 Task: Create a 'product' object.
Action: Mouse moved to (1057, 80)
Screenshot: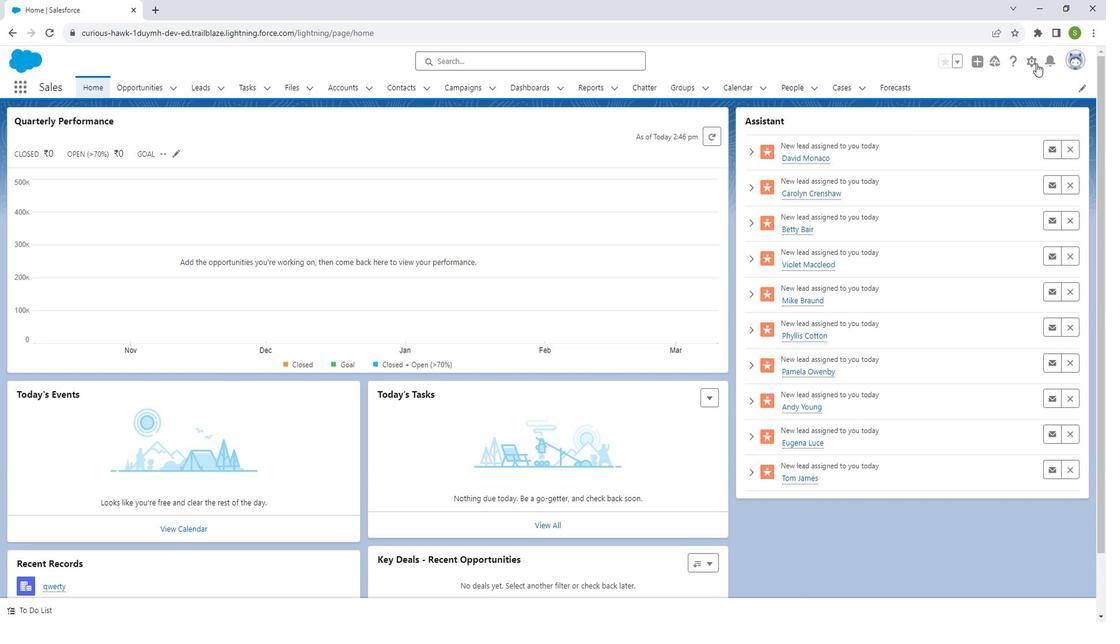 
Action: Mouse pressed left at (1057, 80)
Screenshot: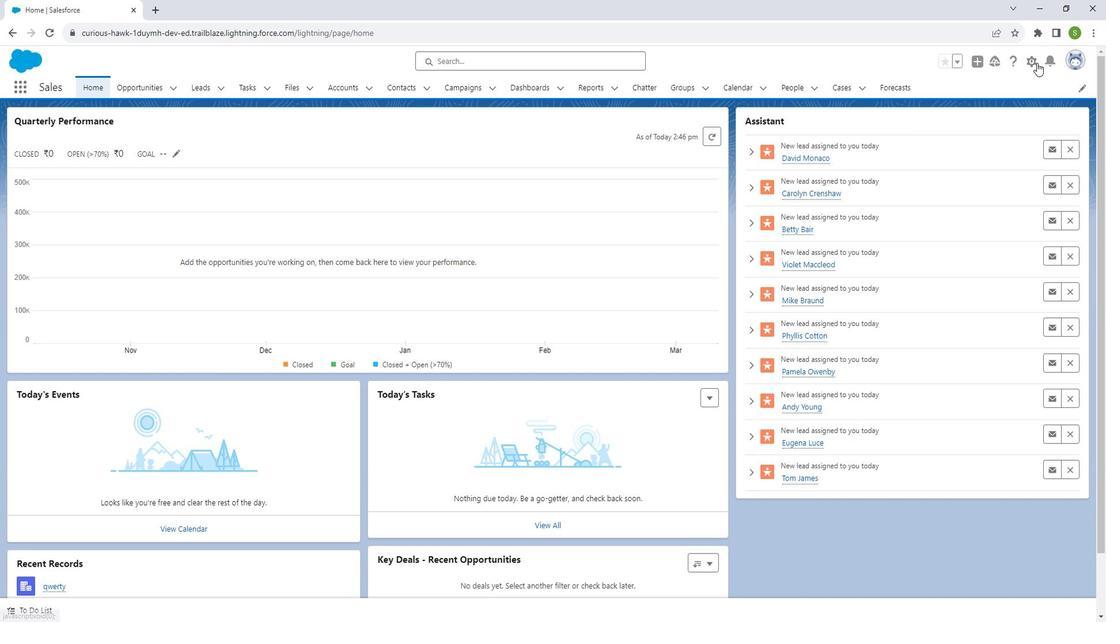 
Action: Mouse moved to (1027, 123)
Screenshot: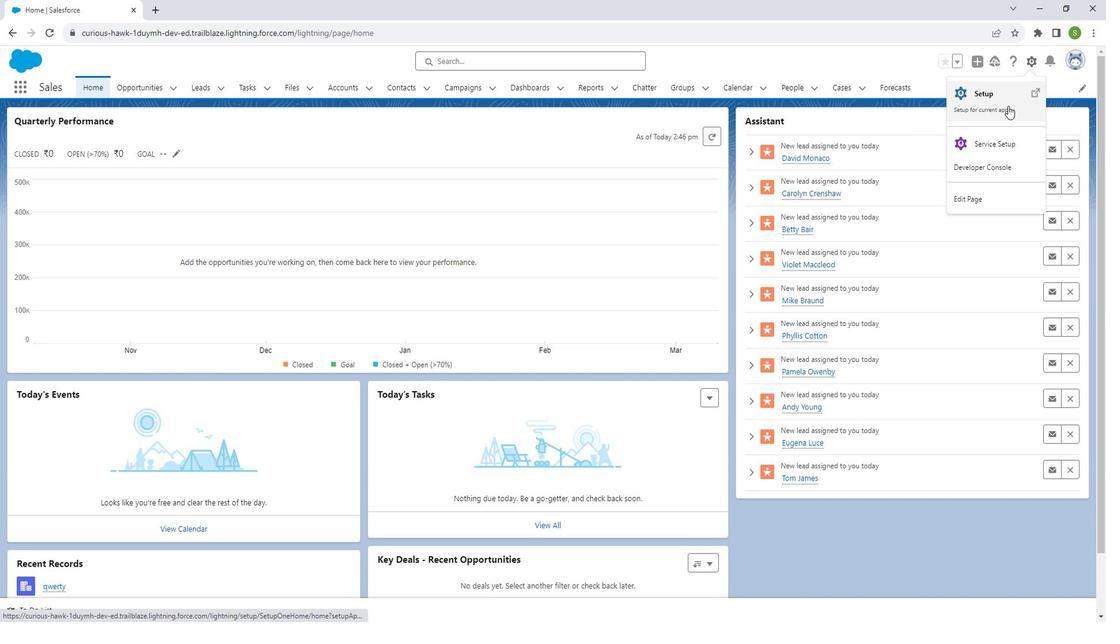 
Action: Mouse pressed left at (1027, 123)
Screenshot: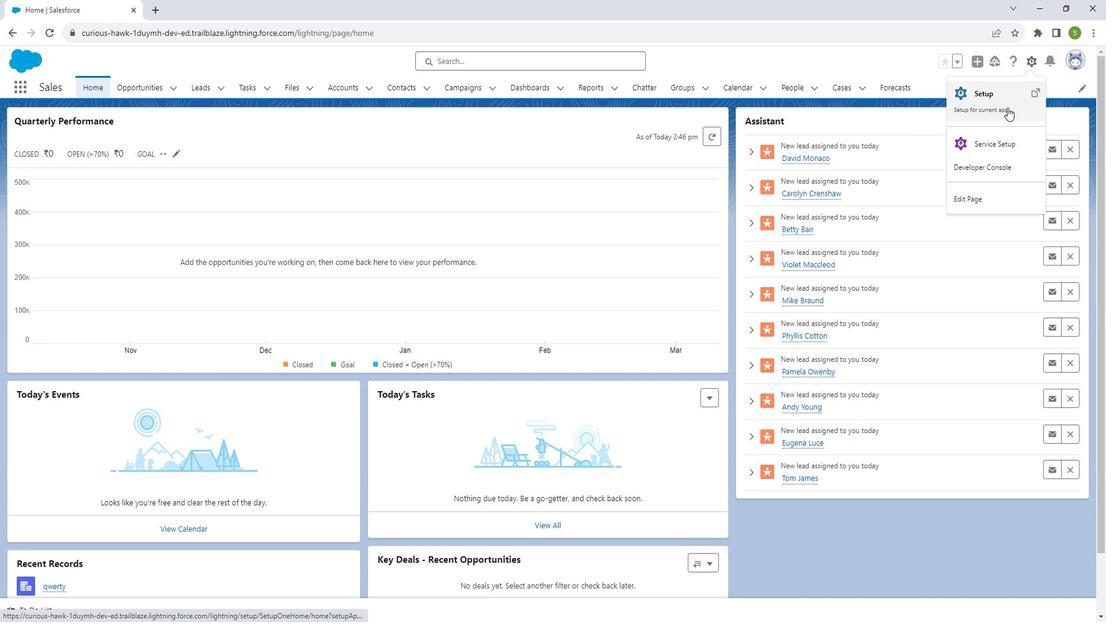
Action: Mouse moved to (165, 104)
Screenshot: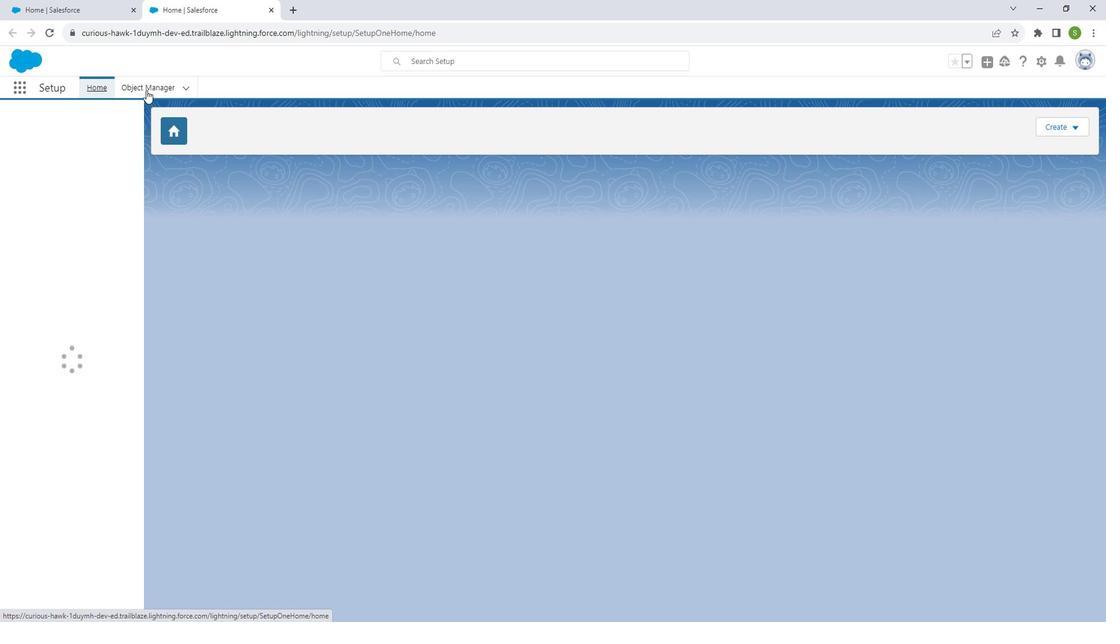 
Action: Mouse pressed left at (165, 104)
Screenshot: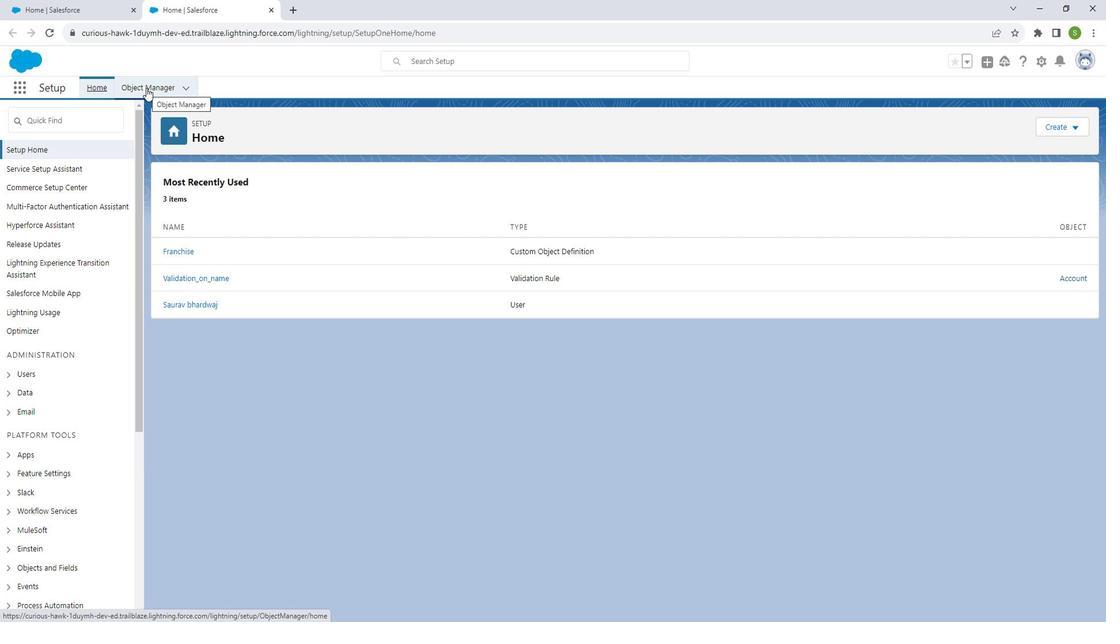 
Action: Mouse moved to (1104, 136)
Screenshot: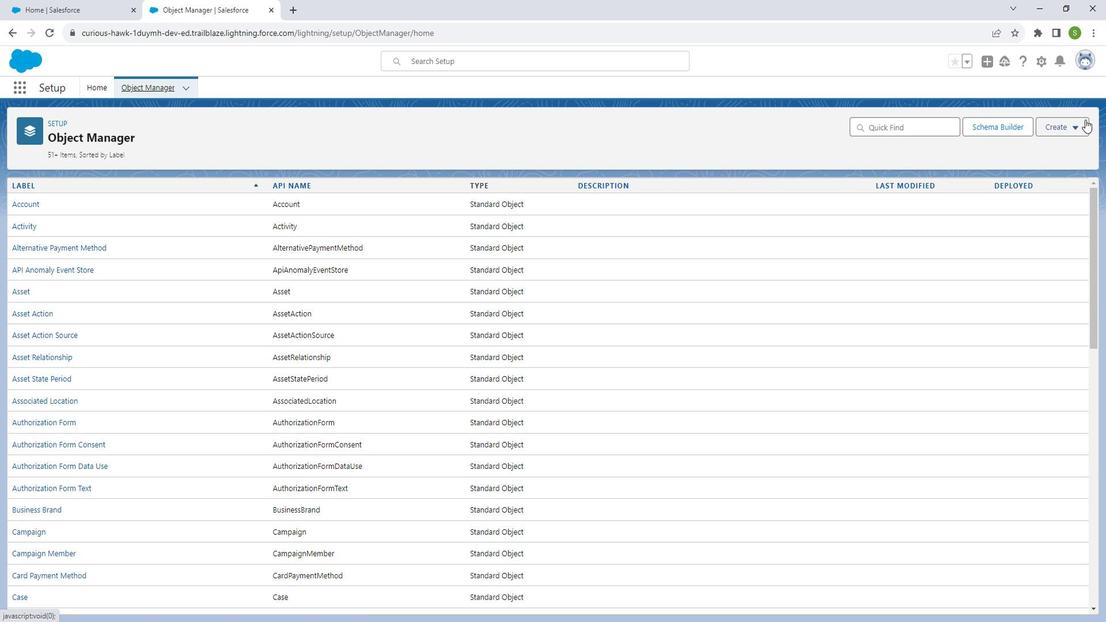 
Action: Mouse pressed left at (1104, 136)
Screenshot: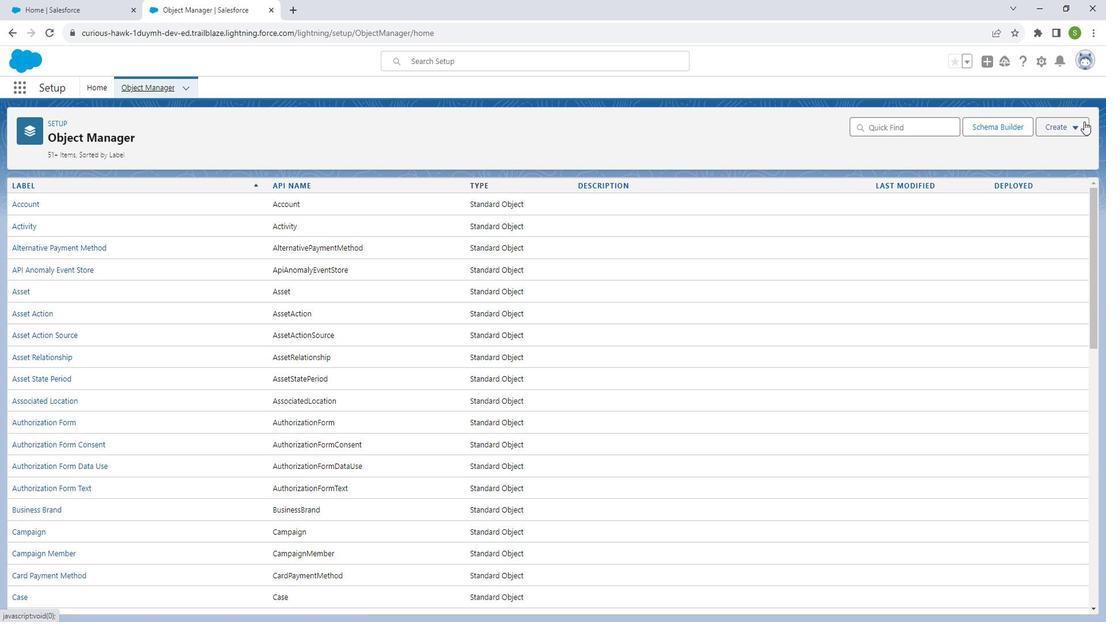 
Action: Mouse moved to (1057, 174)
Screenshot: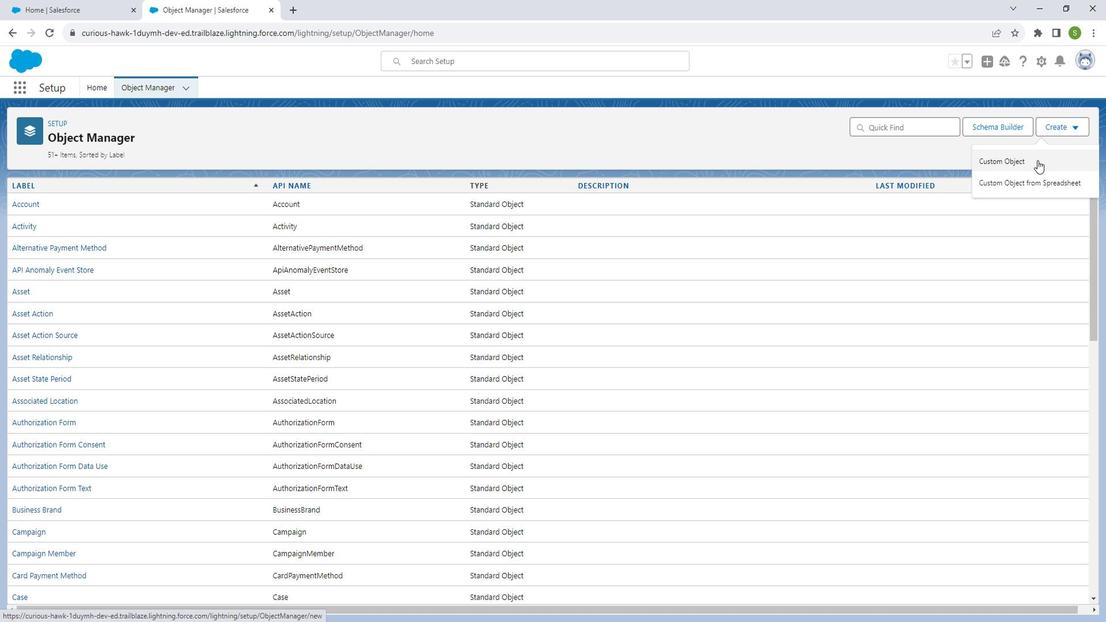 
Action: Mouse pressed left at (1057, 174)
Screenshot: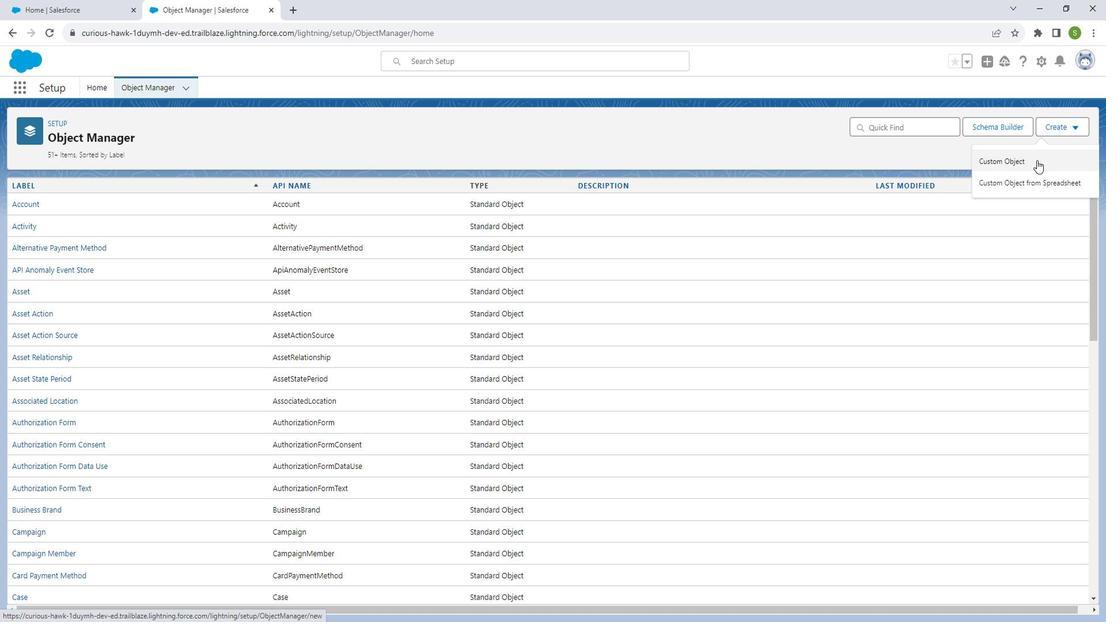 
Action: Mouse moved to (269, 289)
Screenshot: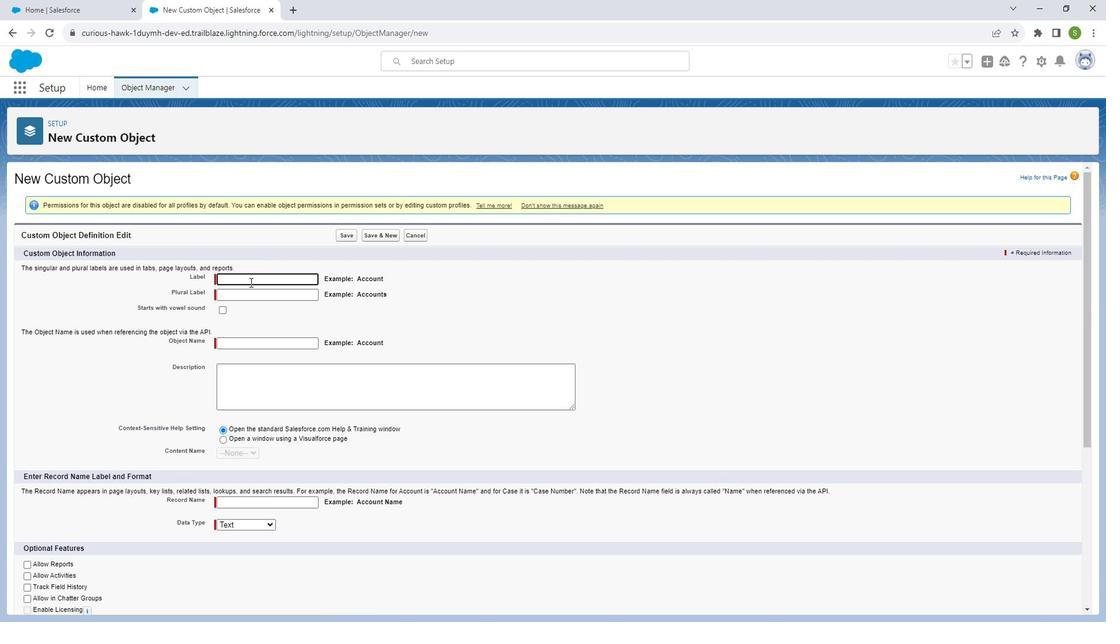 
Action: Mouse pressed left at (269, 289)
Screenshot: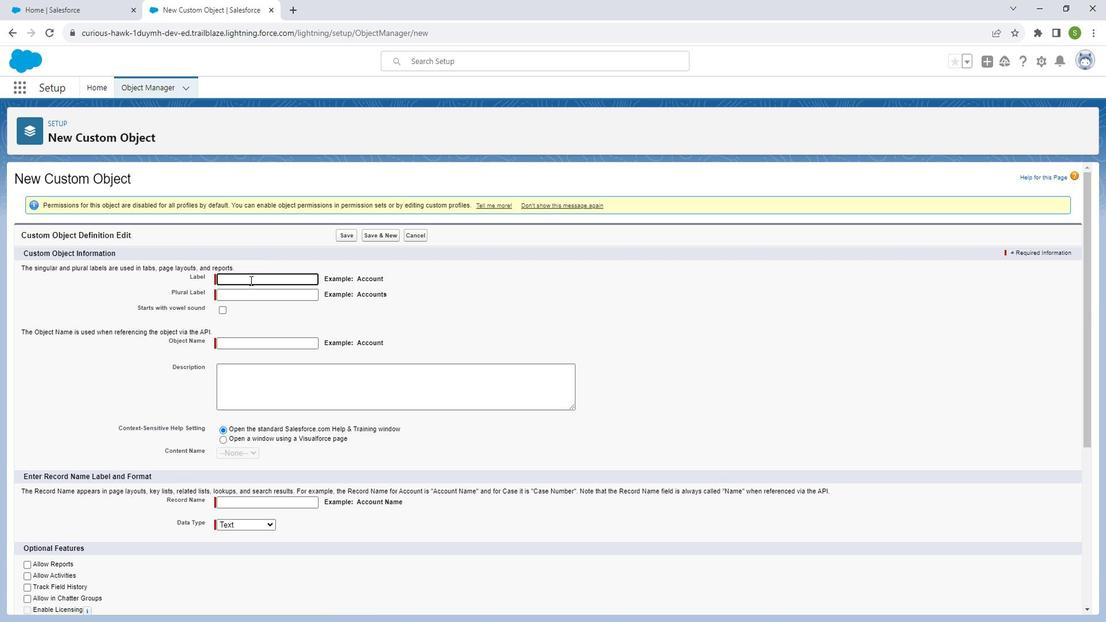 
Action: Key pressed <Key.shift_r>Product
Screenshot: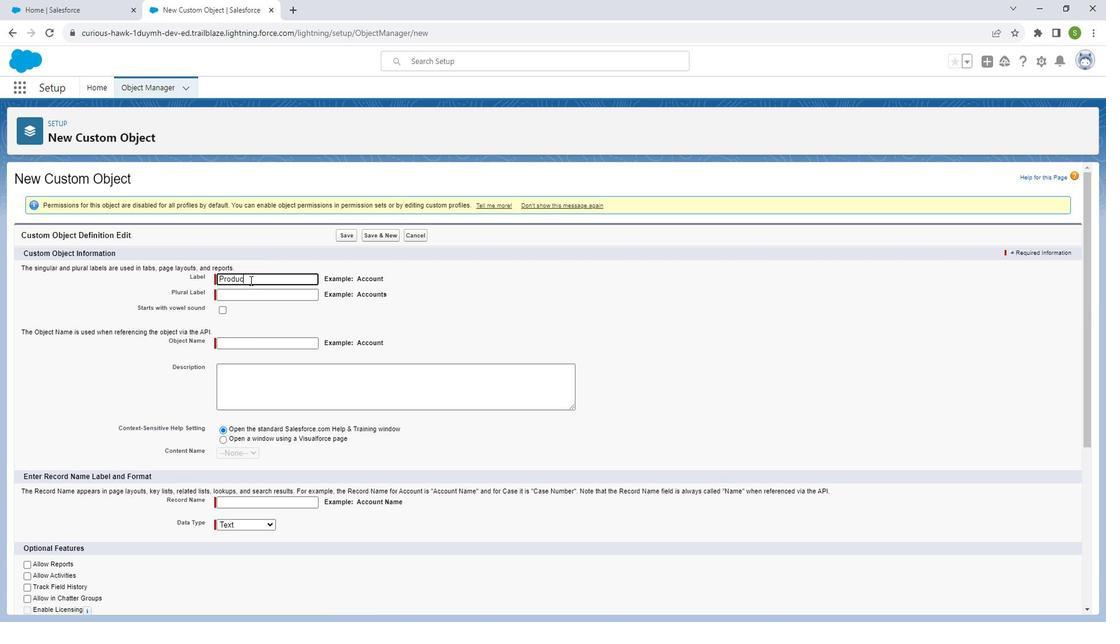 
Action: Mouse moved to (267, 303)
Screenshot: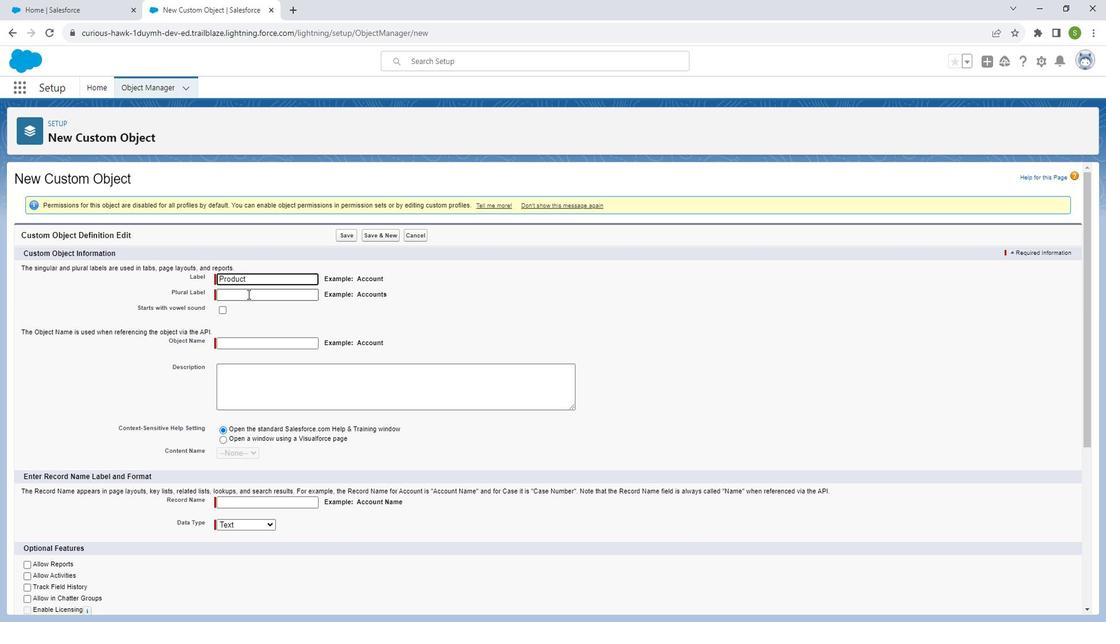 
Action: Mouse pressed left at (267, 303)
Screenshot: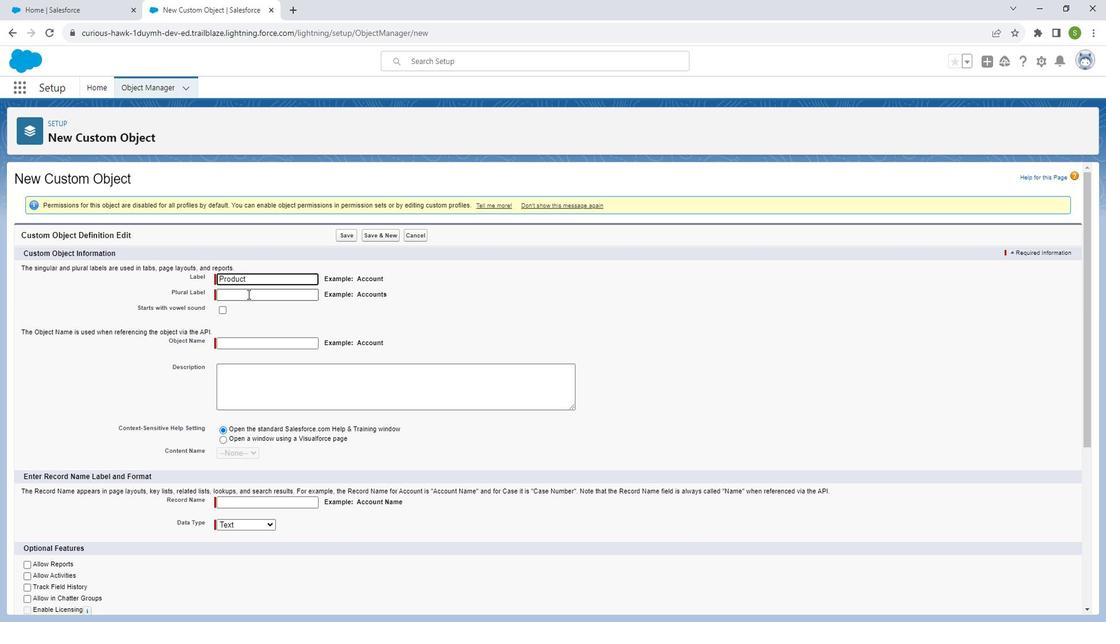 
Action: Key pressed <Key.shift_r>Products
Screenshot: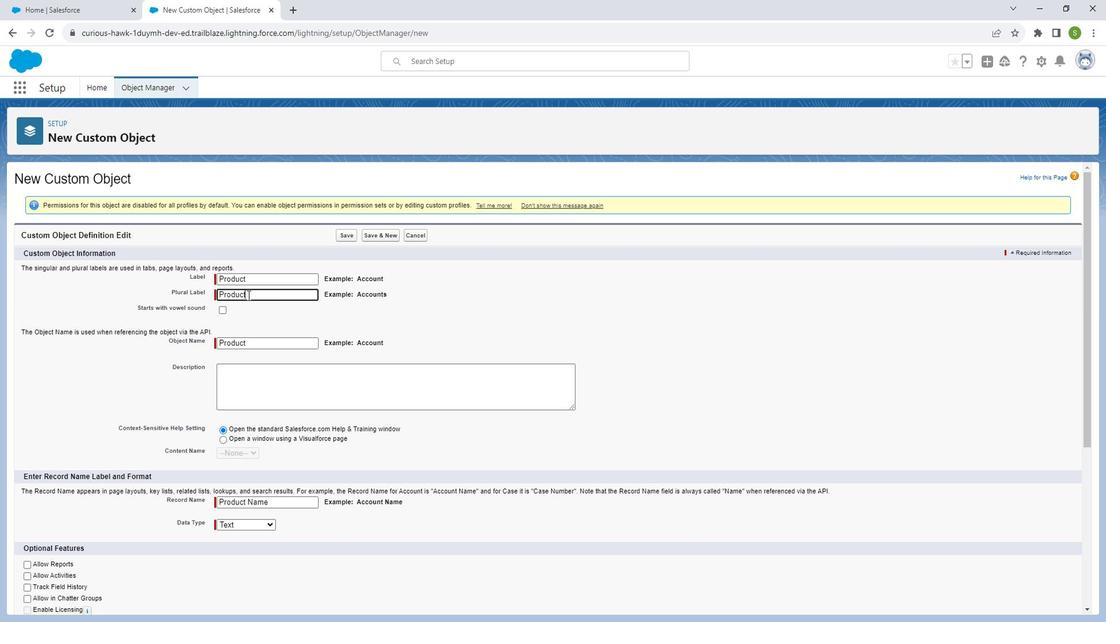 
Action: Mouse moved to (157, 491)
Screenshot: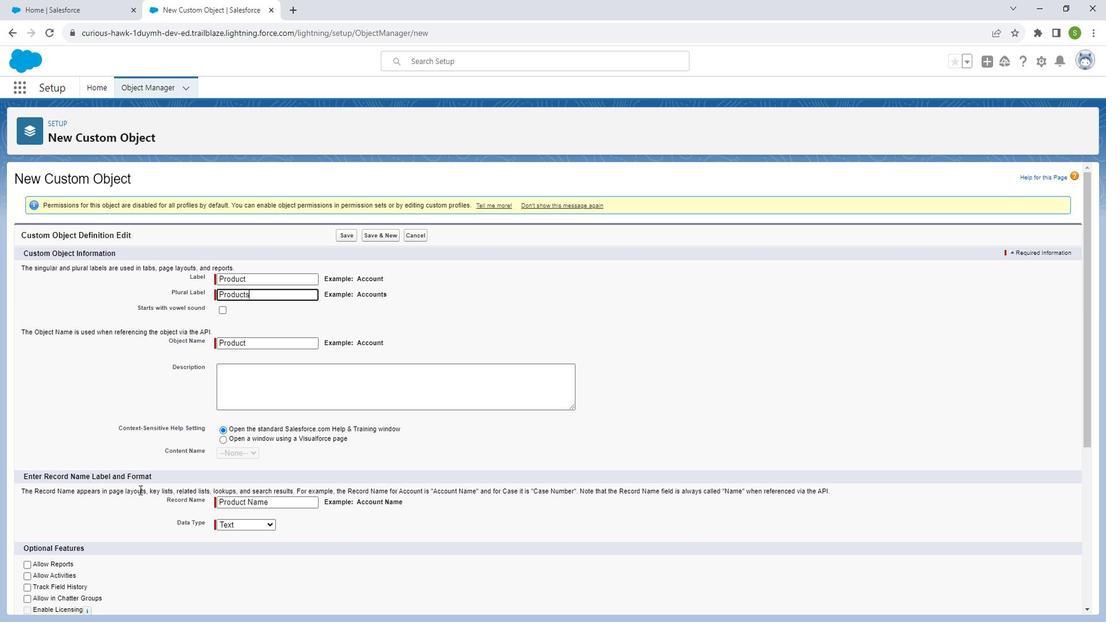 
Action: Mouse scrolled (157, 491) with delta (0, 0)
Screenshot: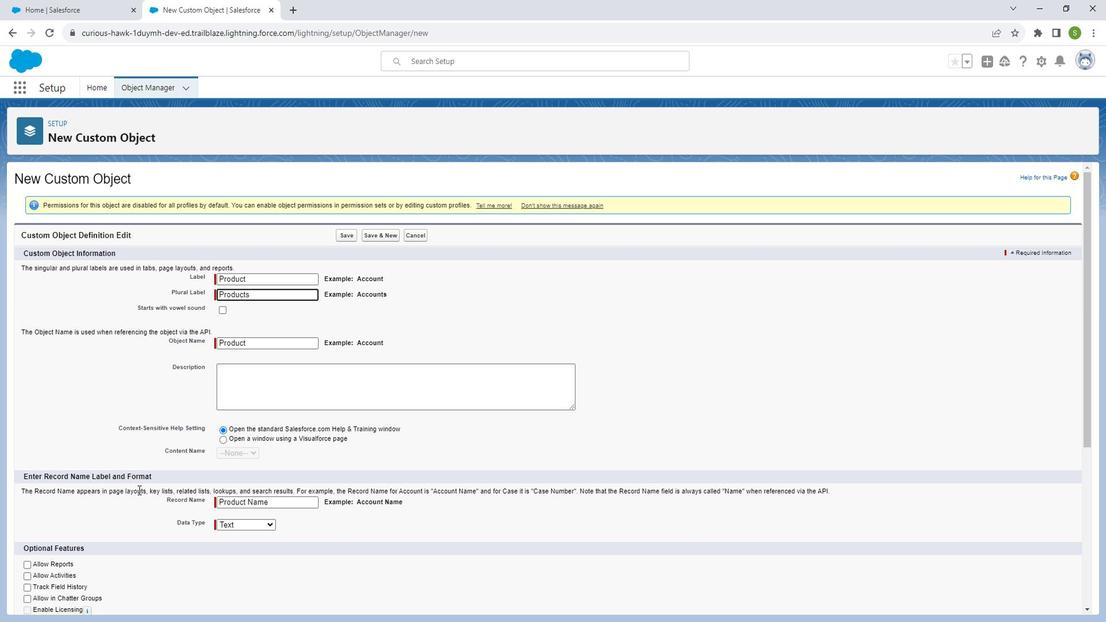 
Action: Mouse moved to (156, 493)
Screenshot: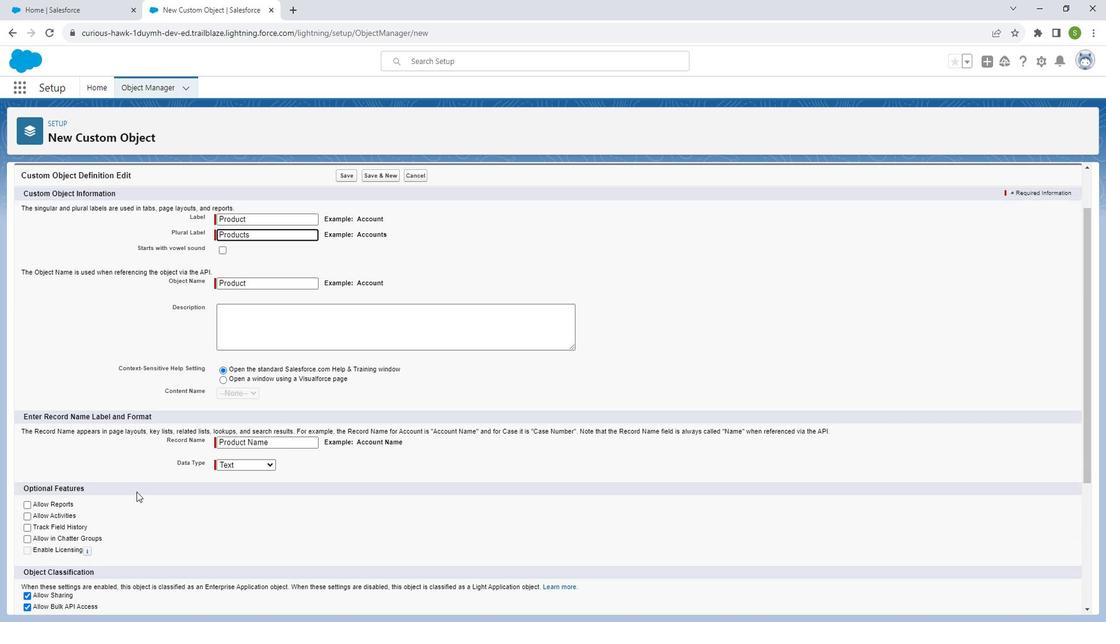 
Action: Mouse scrolled (156, 492) with delta (0, 0)
Screenshot: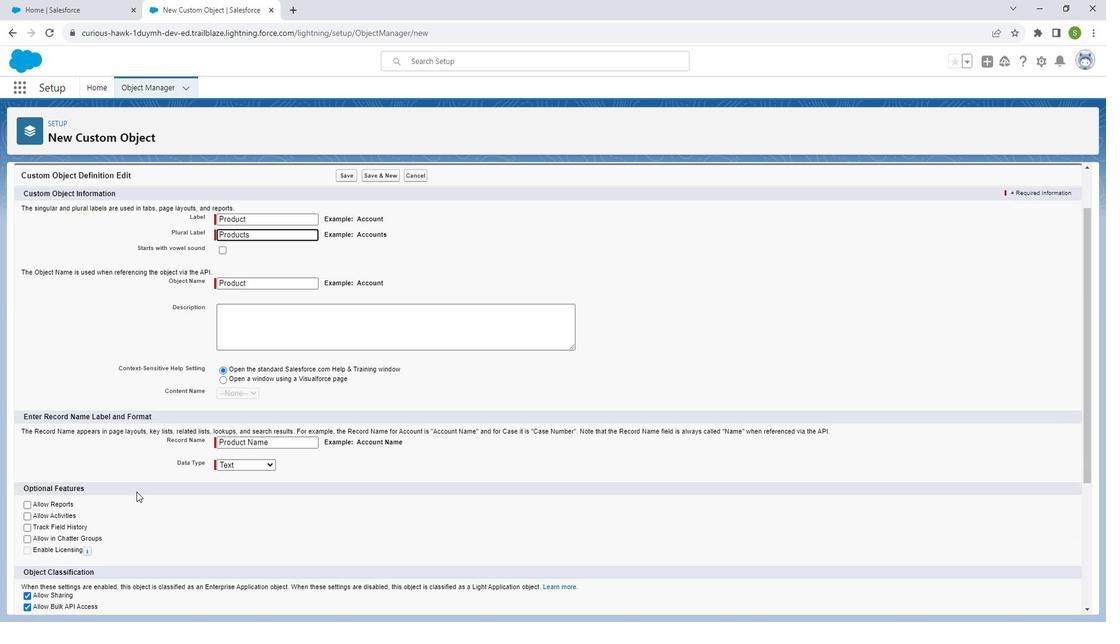 
Action: Mouse moved to (74, 444)
Screenshot: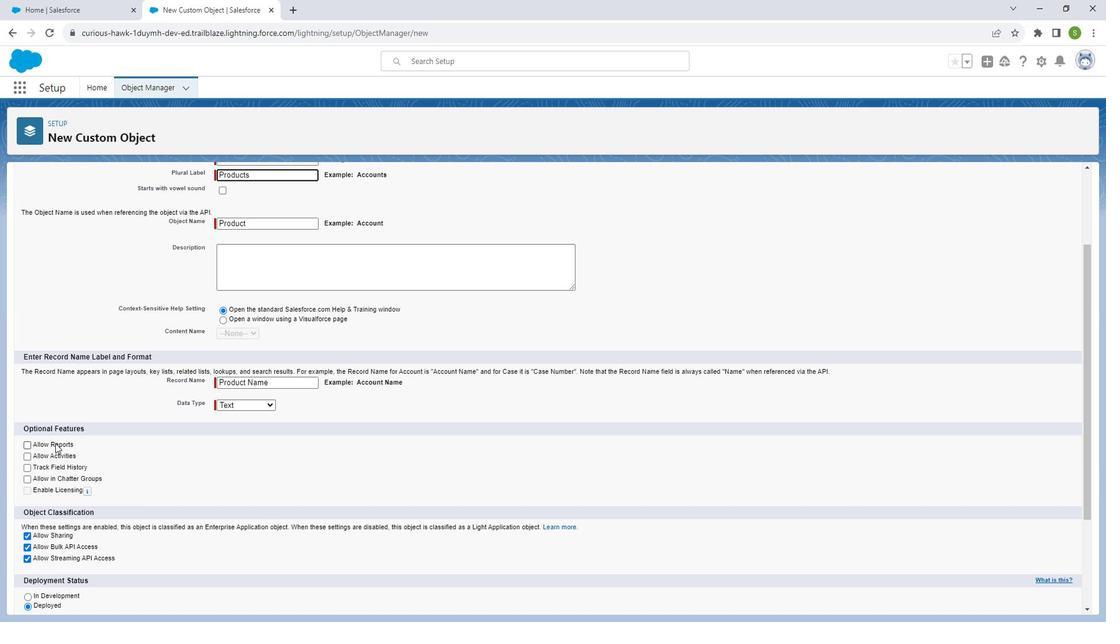 
Action: Mouse pressed left at (74, 444)
Screenshot: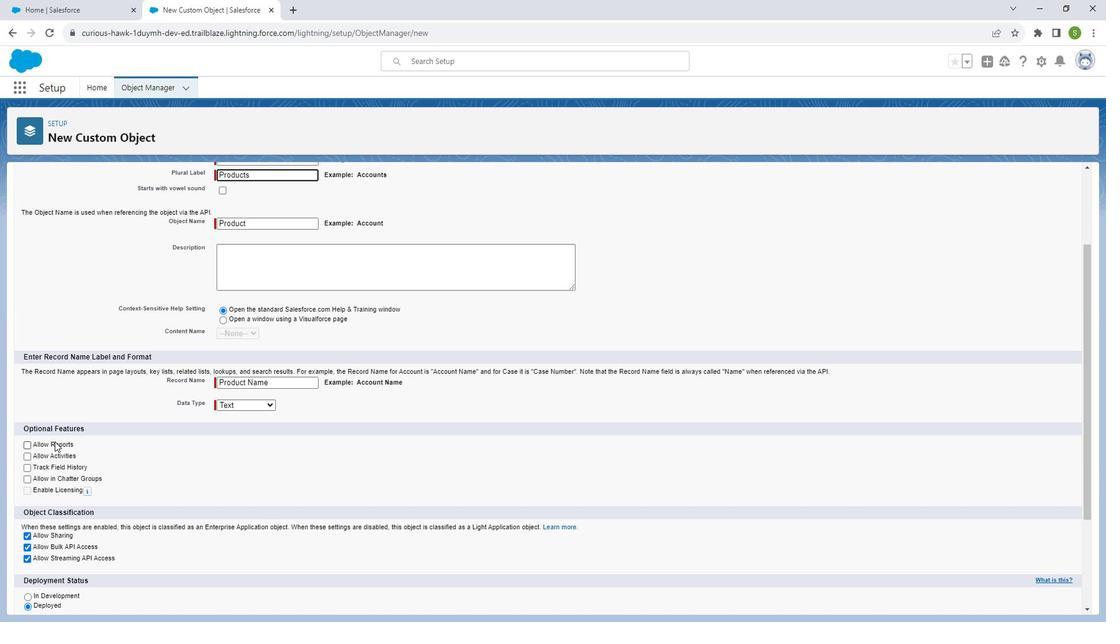 
Action: Mouse moved to (154, 531)
Screenshot: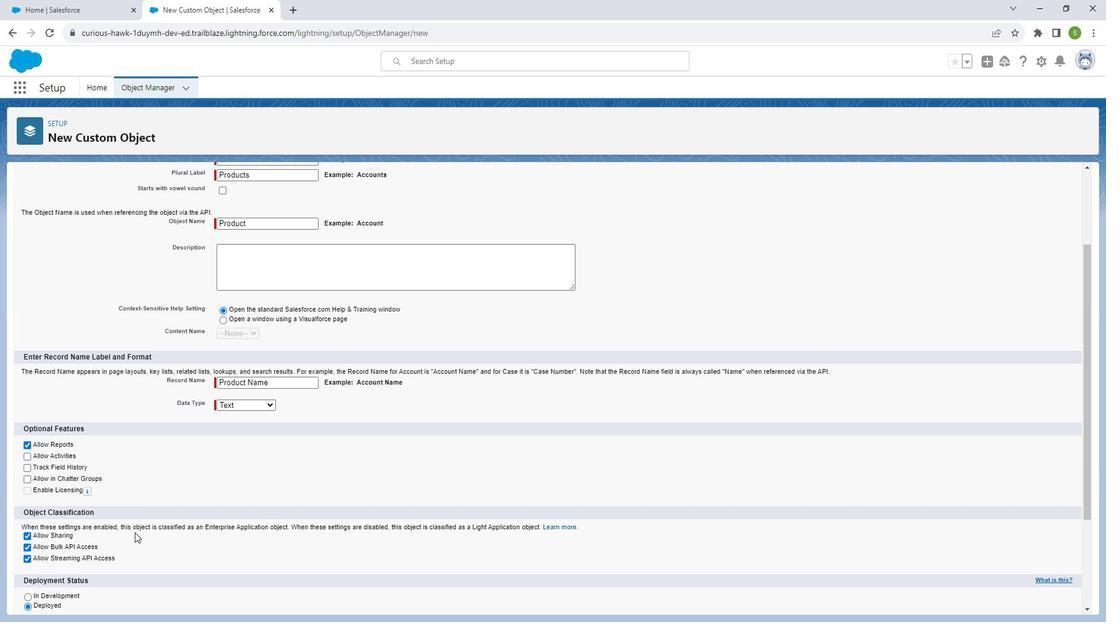 
Action: Mouse scrolled (154, 530) with delta (0, 0)
Screenshot: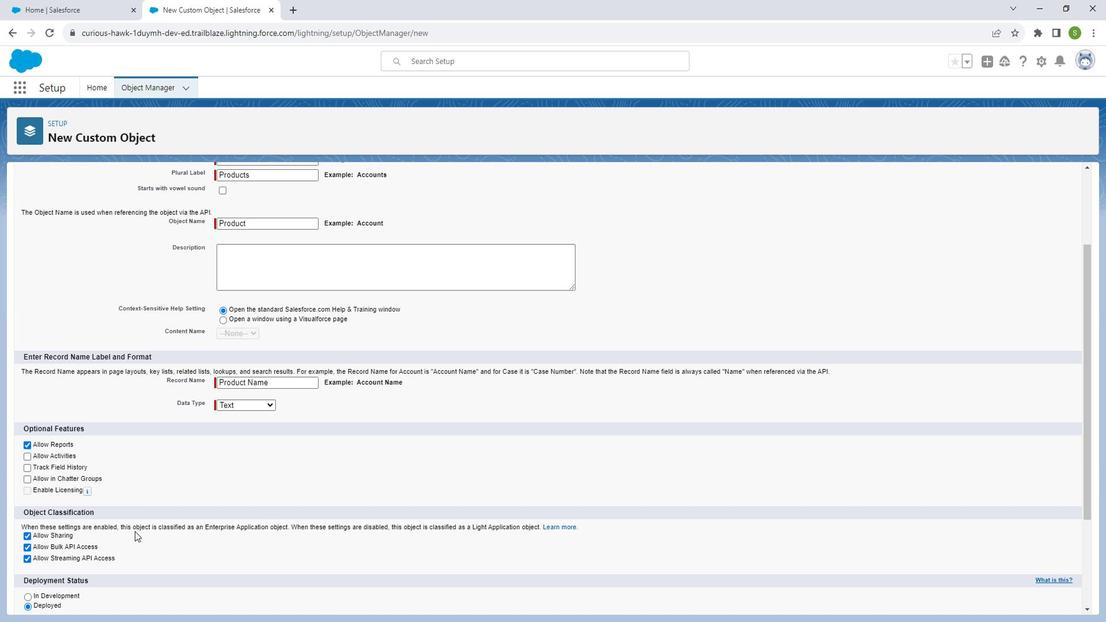 
Action: Mouse scrolled (154, 530) with delta (0, 0)
Screenshot: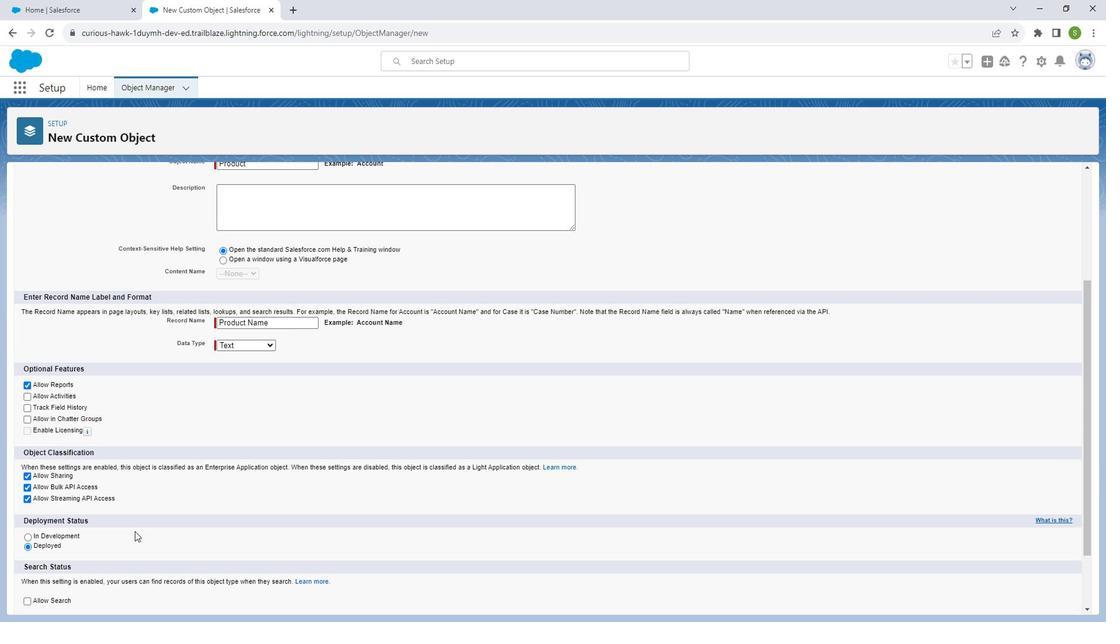 
Action: Mouse moved to (154, 531)
Screenshot: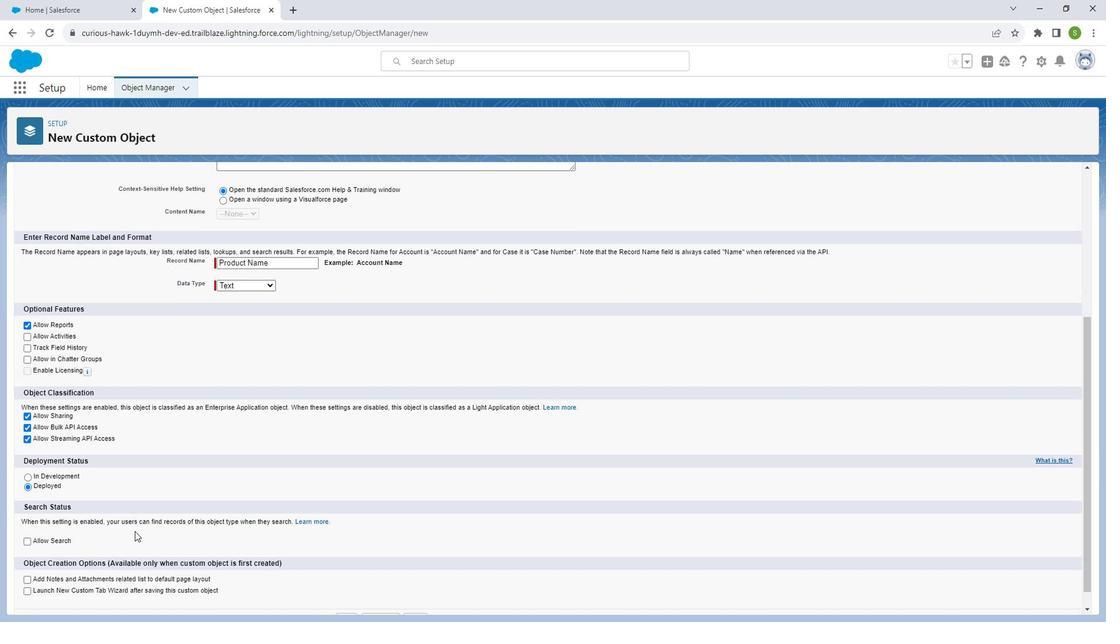 
Action: Mouse scrolled (154, 530) with delta (0, 0)
Screenshot: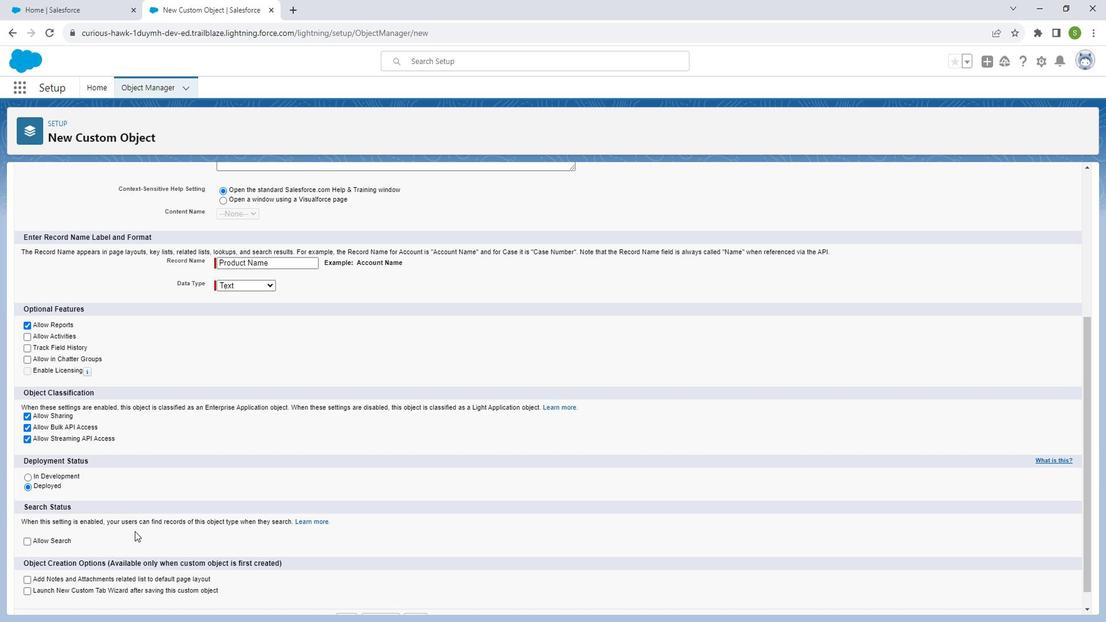 
Action: Mouse moved to (65, 522)
Screenshot: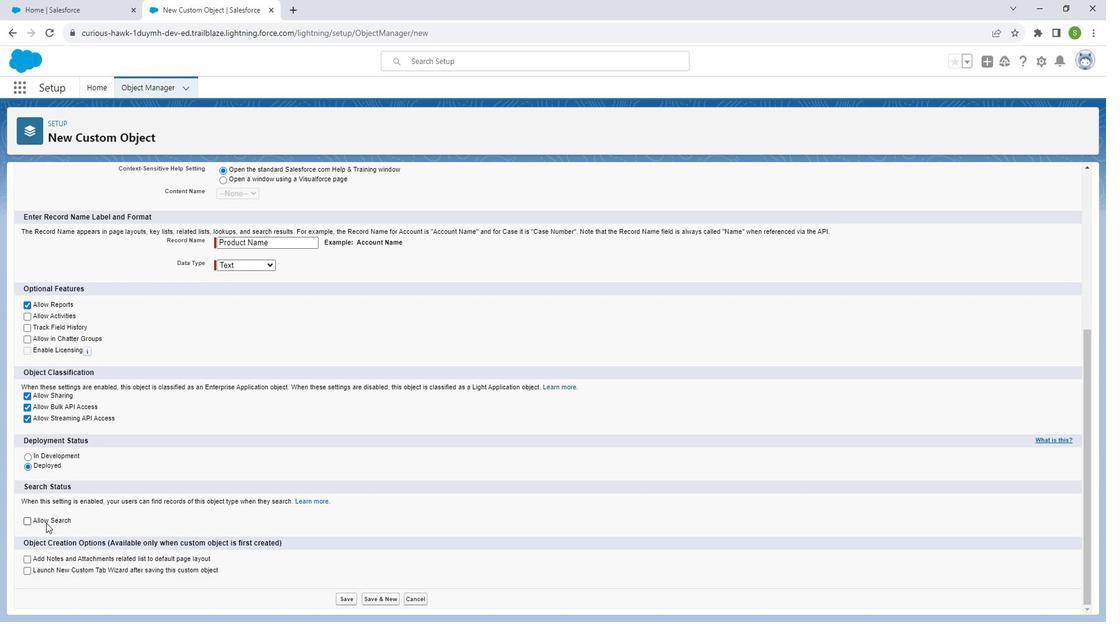 
Action: Mouse pressed left at (65, 522)
Screenshot: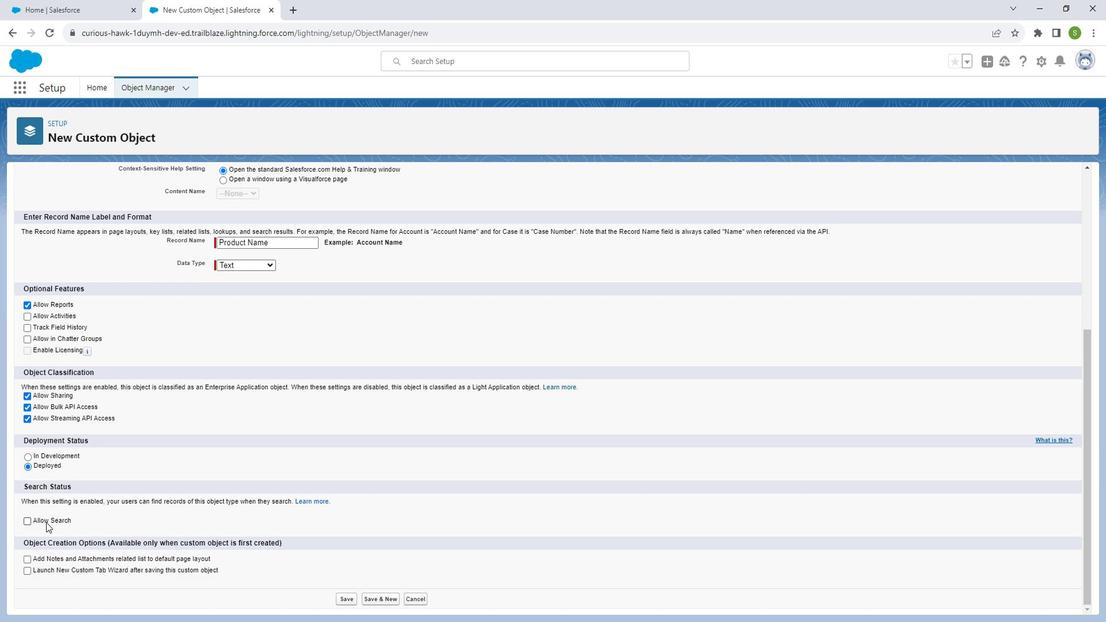 
Action: Mouse moved to (59, 557)
Screenshot: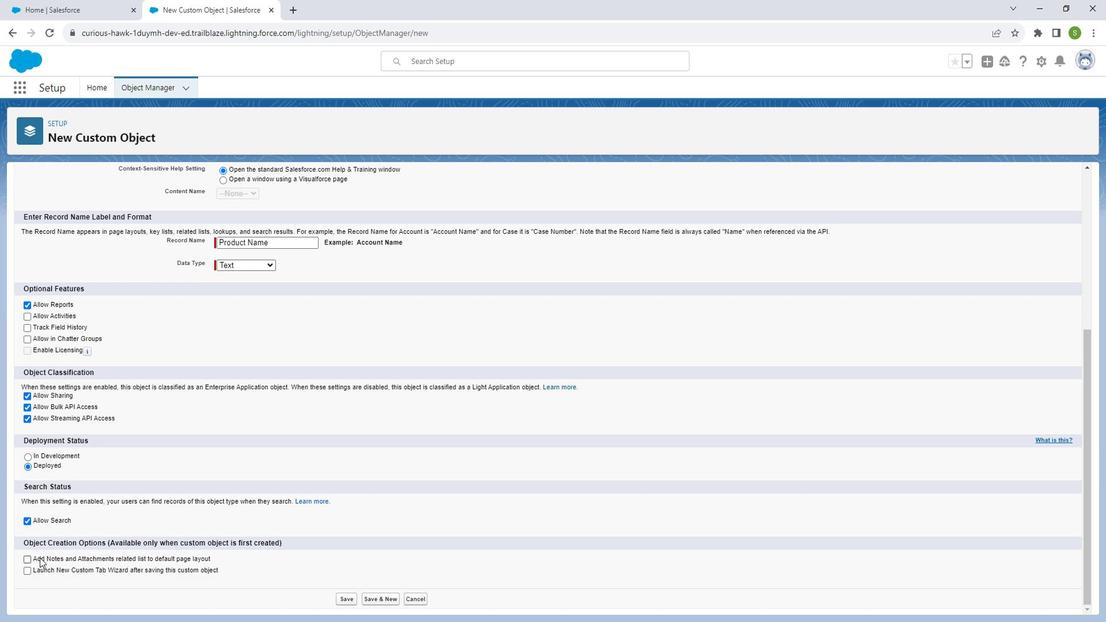 
Action: Mouse pressed left at (59, 557)
Screenshot: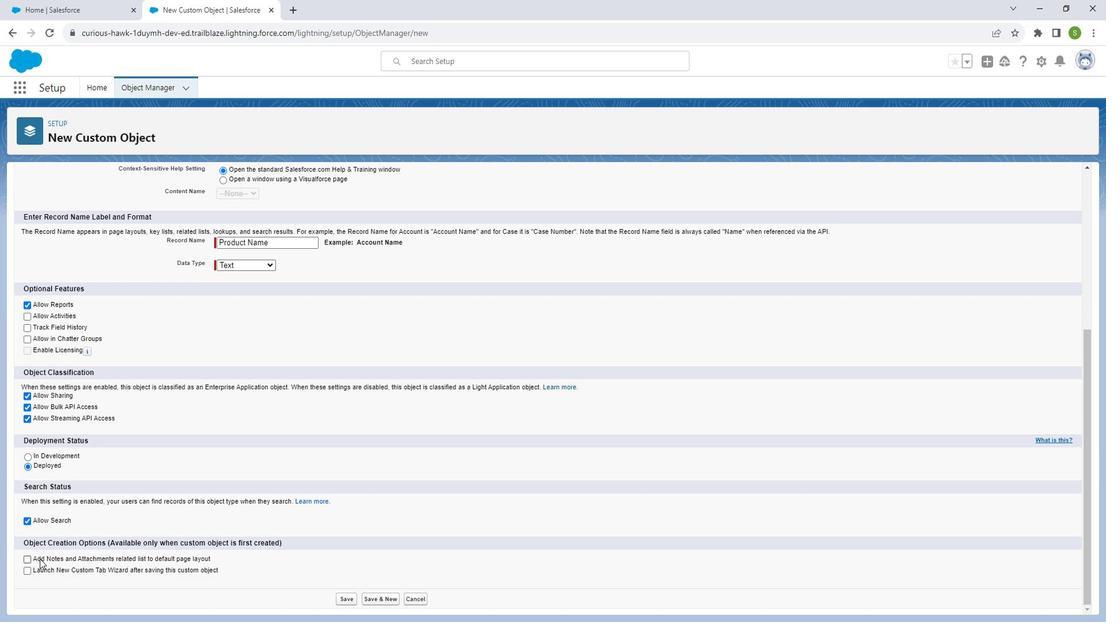 
Action: Mouse moved to (47, 324)
Screenshot: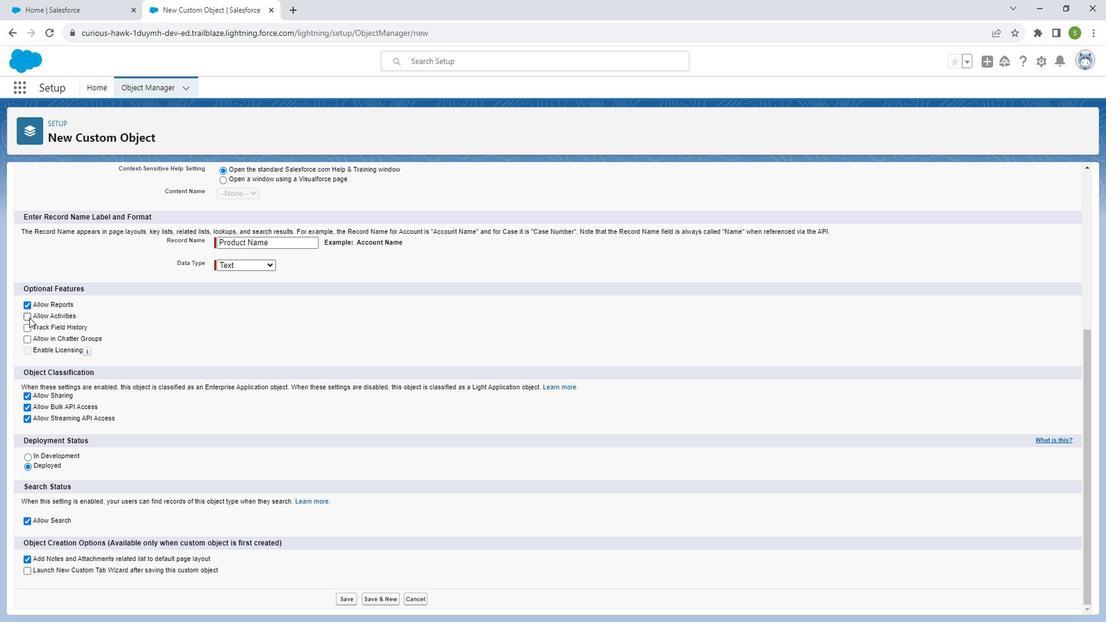 
Action: Mouse pressed left at (47, 324)
Screenshot: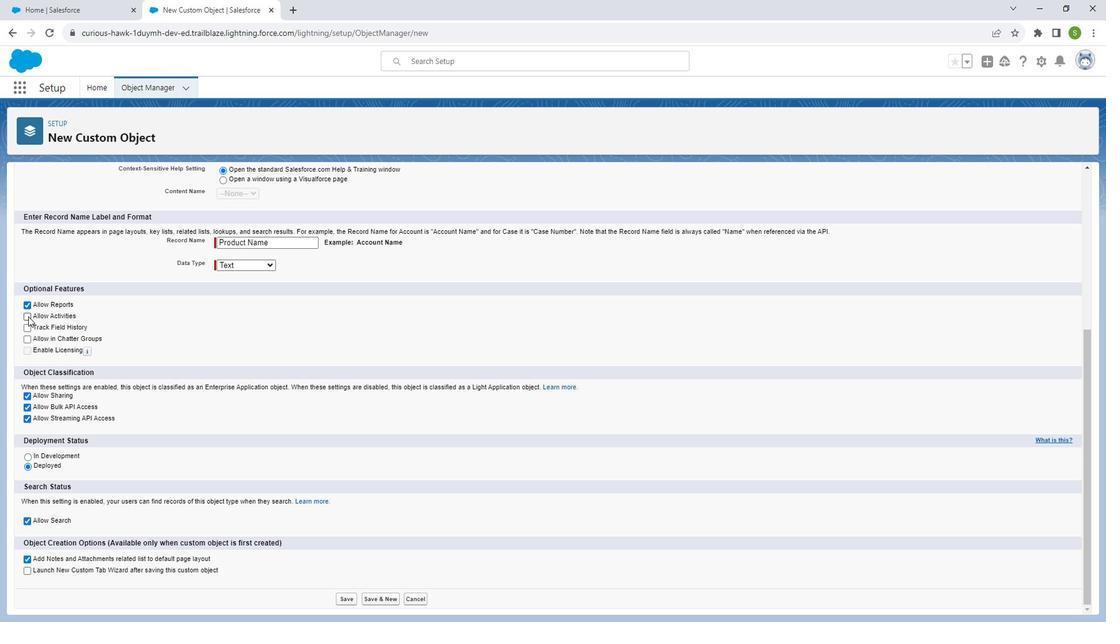 
Action: Mouse moved to (369, 597)
Screenshot: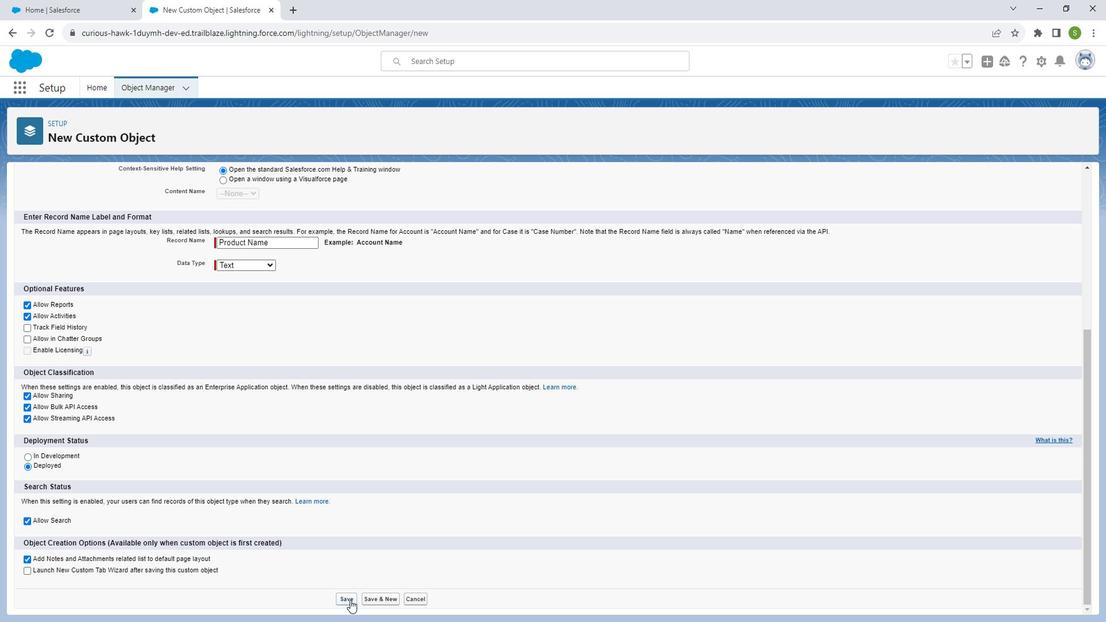 
Action: Mouse pressed left at (369, 597)
Screenshot: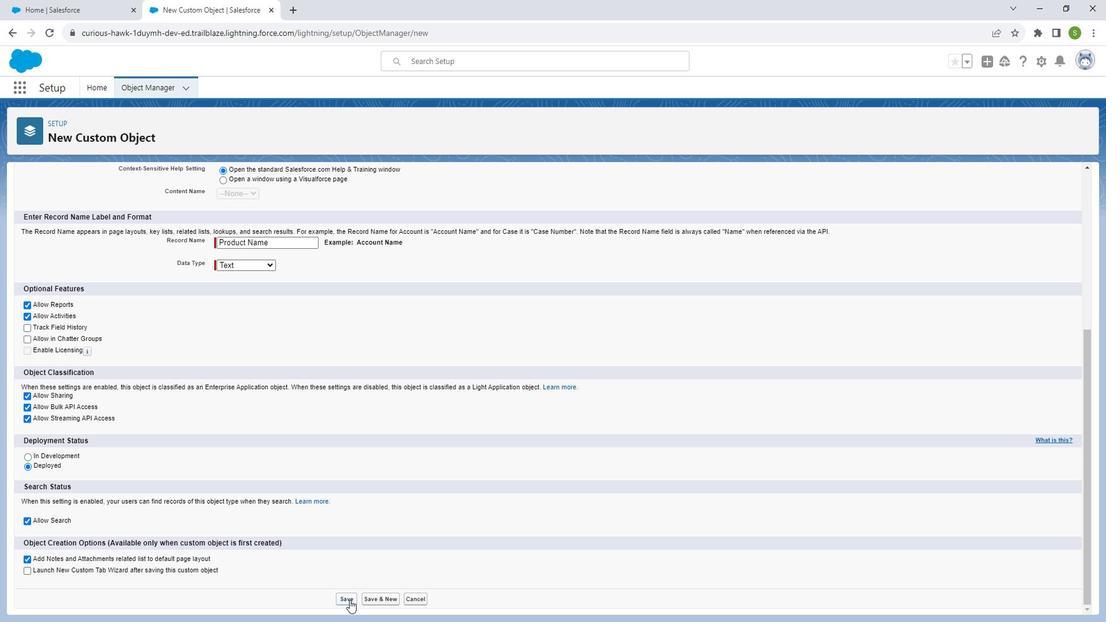 
Action: Mouse moved to (413, 482)
Screenshot: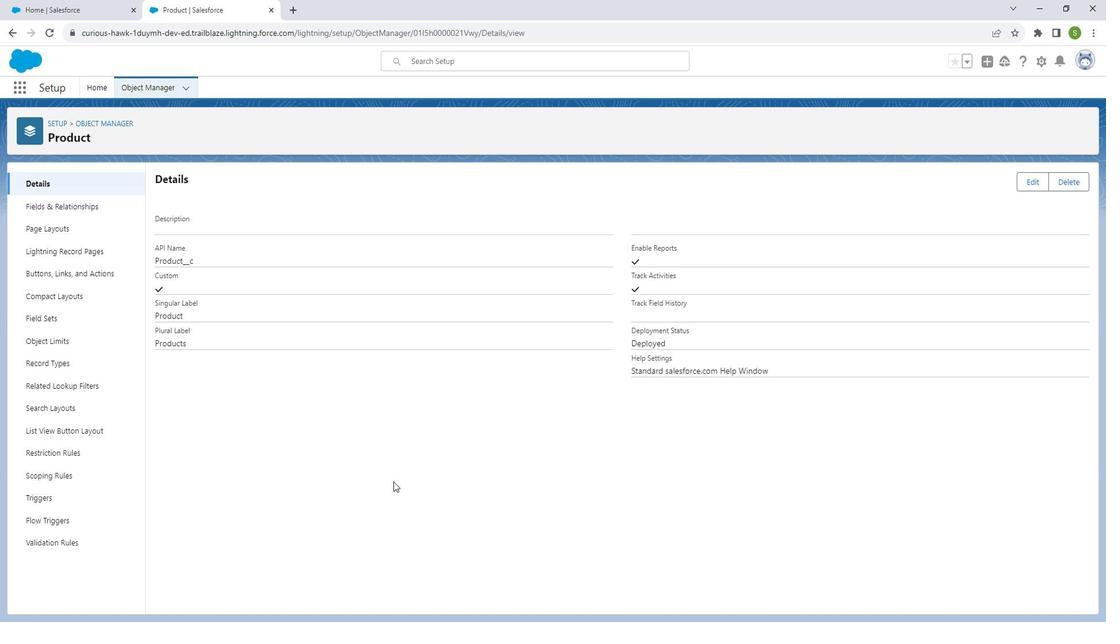 
